 Task: Use the formula "PDURATION" in spreadsheet "Project portfolio".
Action: Mouse moved to (149, 102)
Screenshot: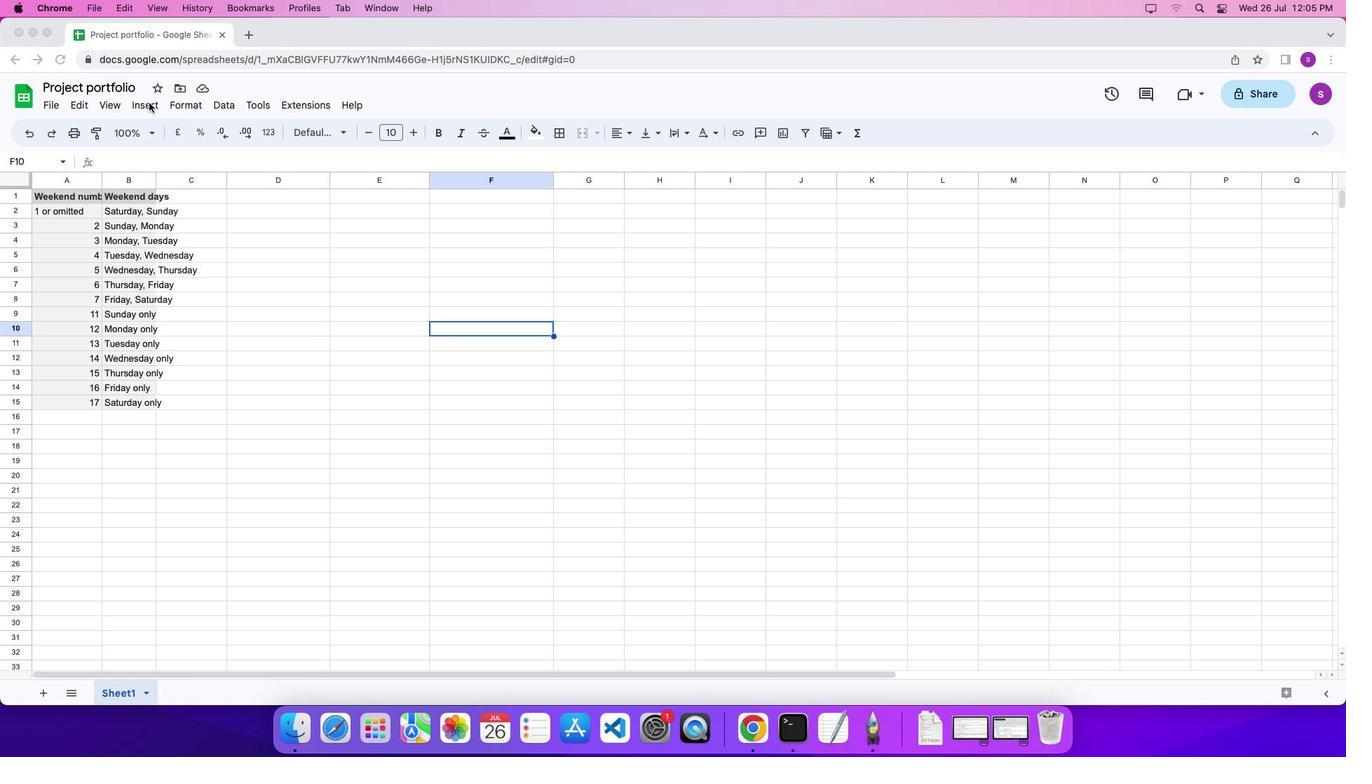 
Action: Mouse pressed left at (149, 102)
Screenshot: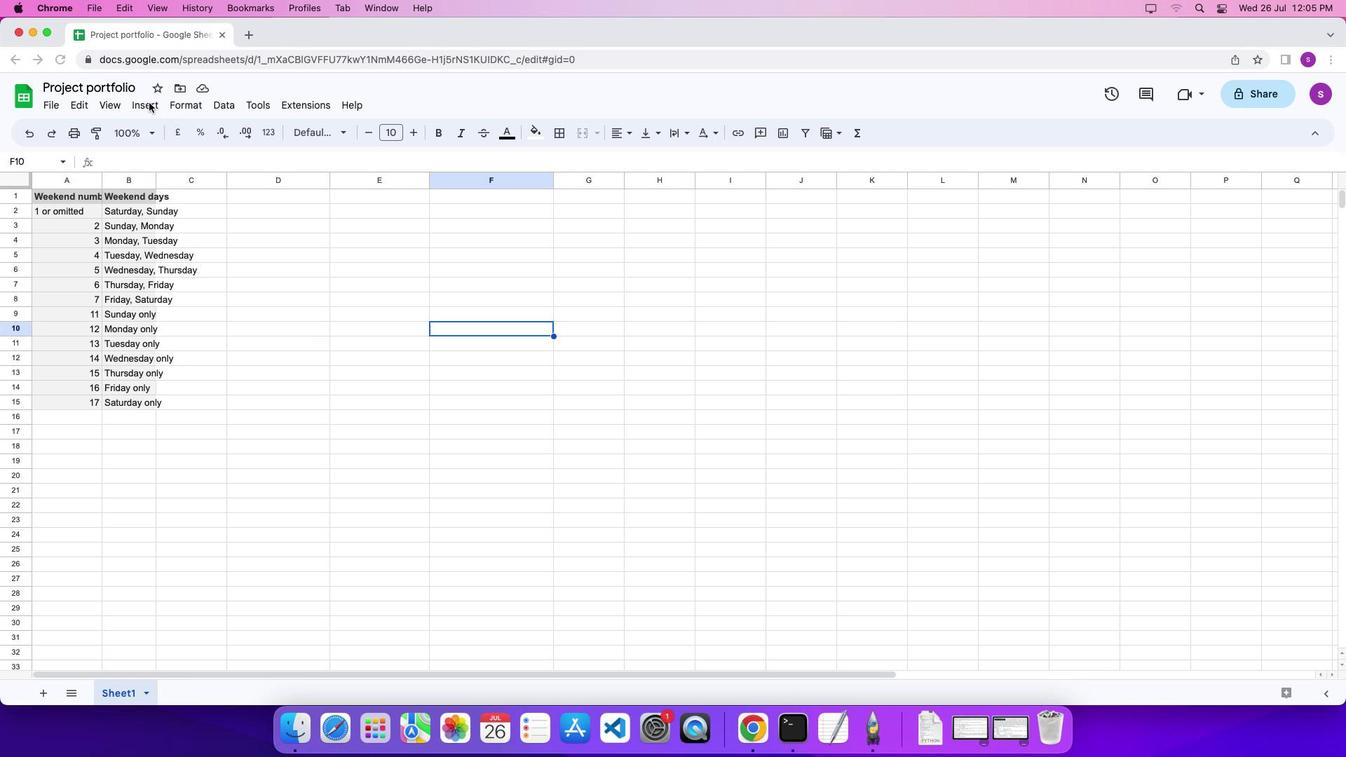 
Action: Mouse moved to (152, 103)
Screenshot: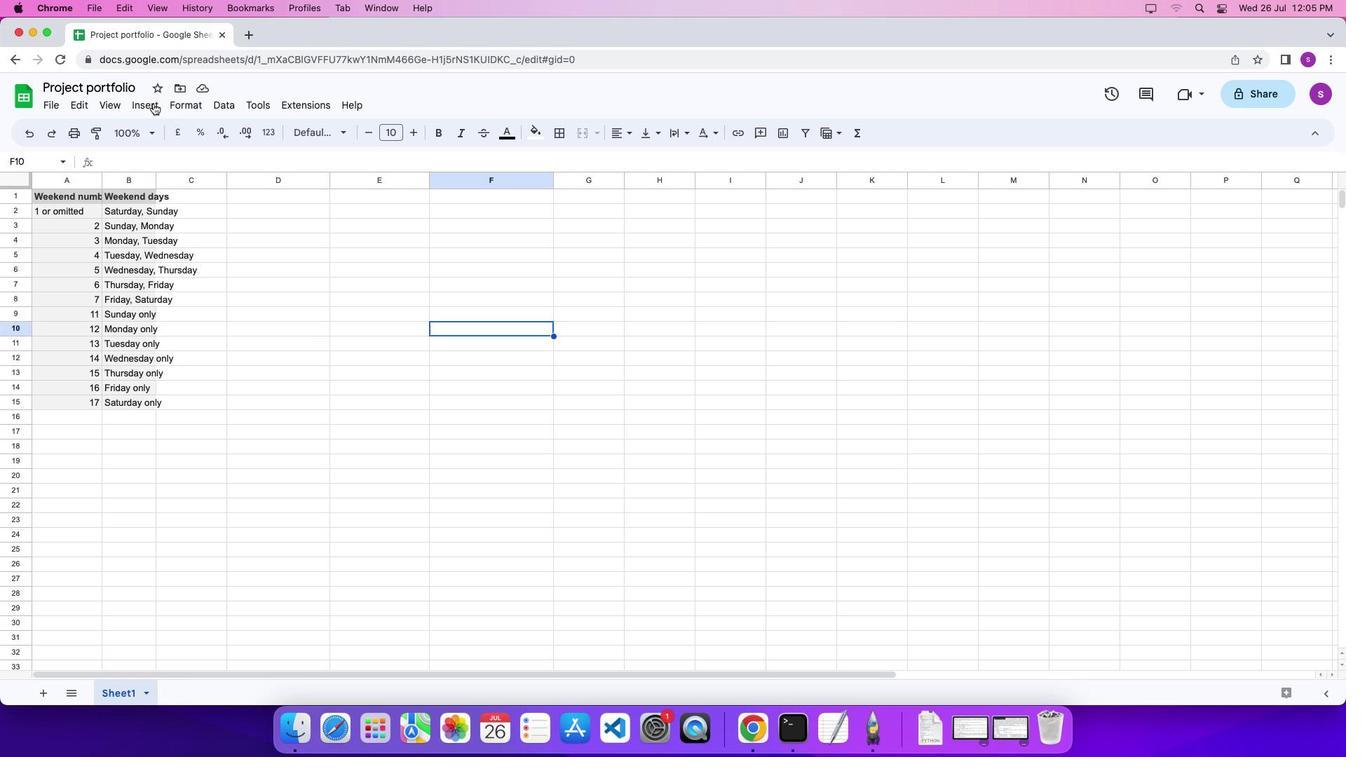 
Action: Mouse pressed left at (152, 103)
Screenshot: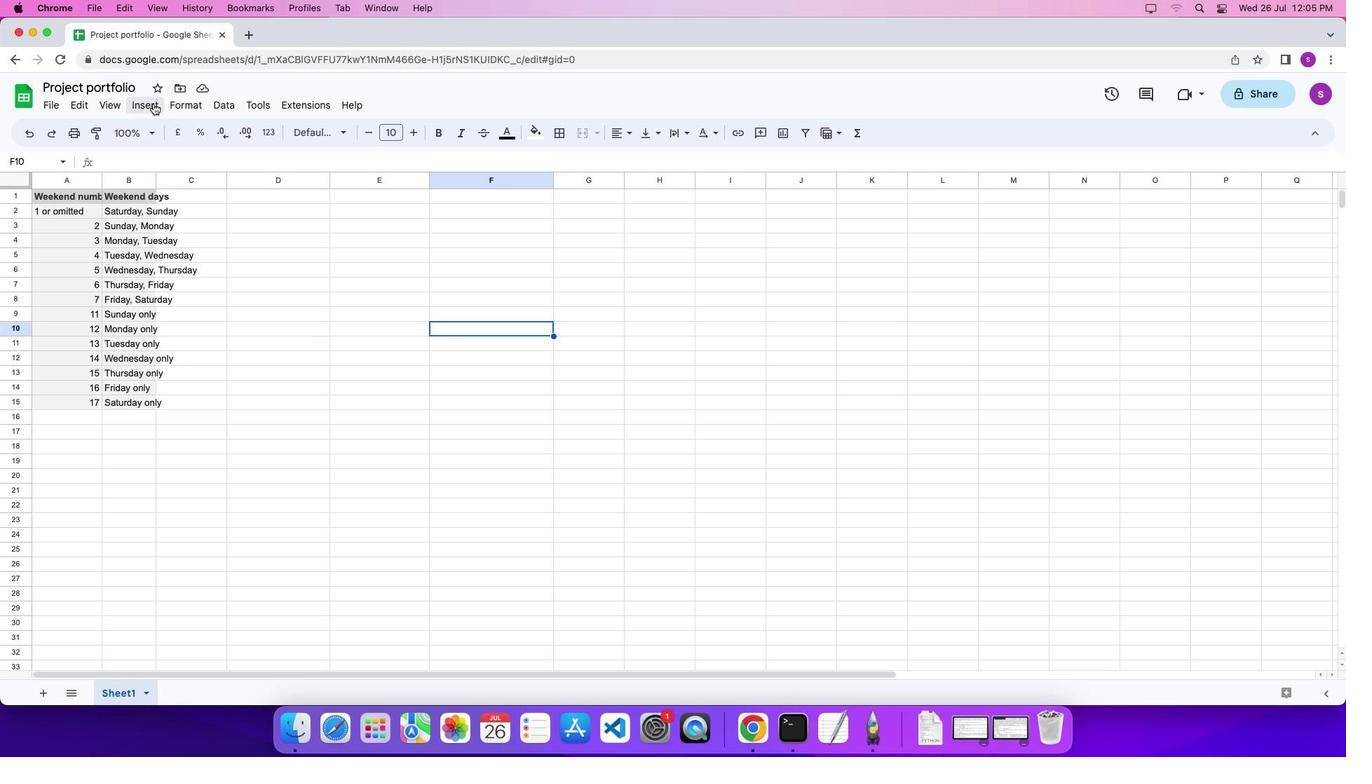 
Action: Mouse moved to (638, 641)
Screenshot: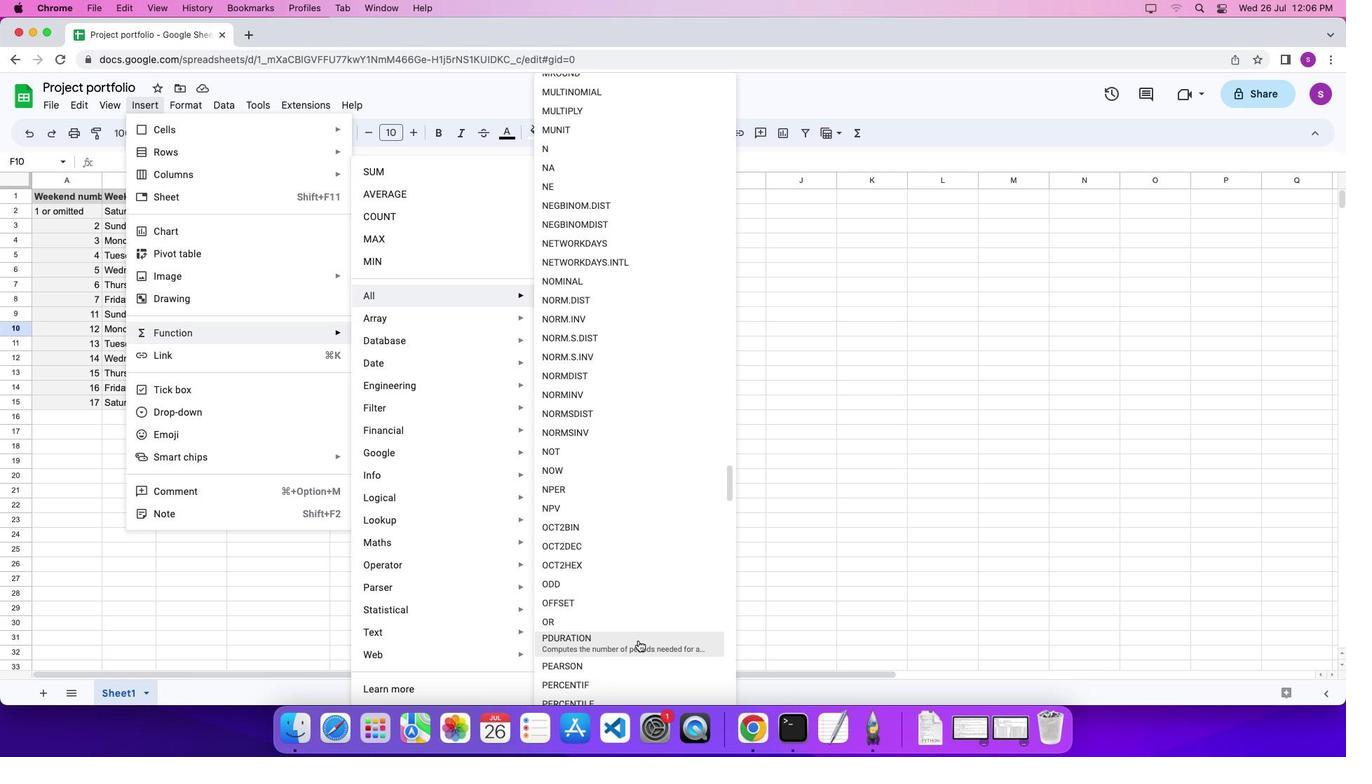 
Action: Mouse pressed left at (638, 641)
Screenshot: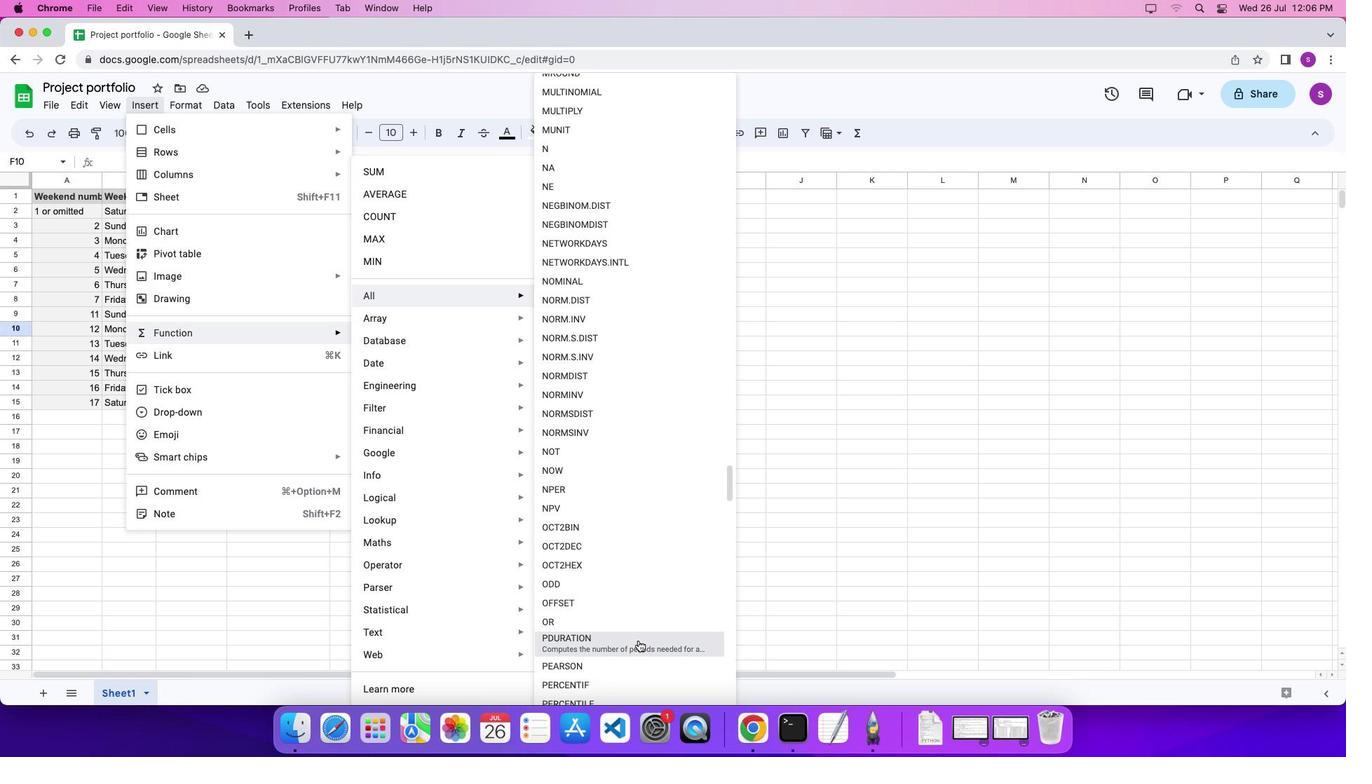 
Action: Mouse moved to (643, 592)
Screenshot: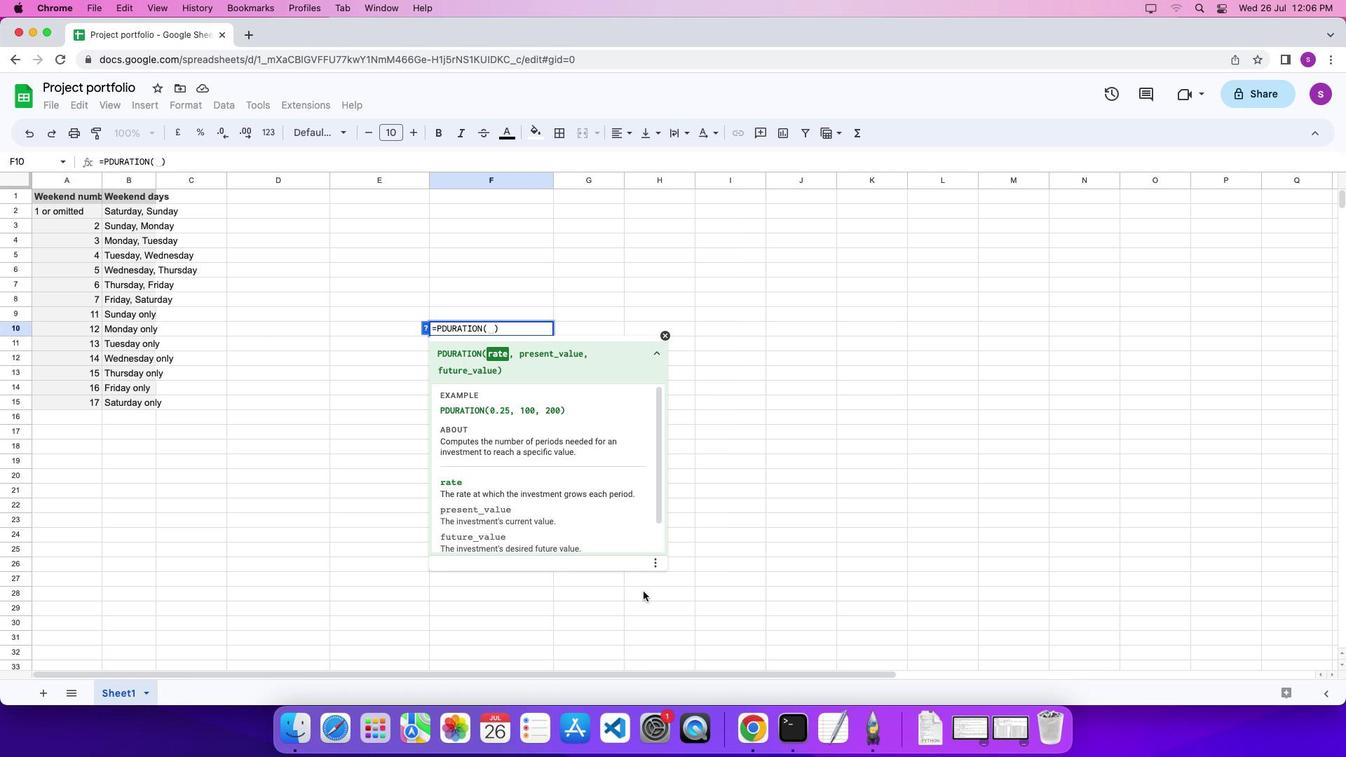 
Action: Key pressed '0''.''2''5'',''1''0''0'',''2''0''0''\x03'
Screenshot: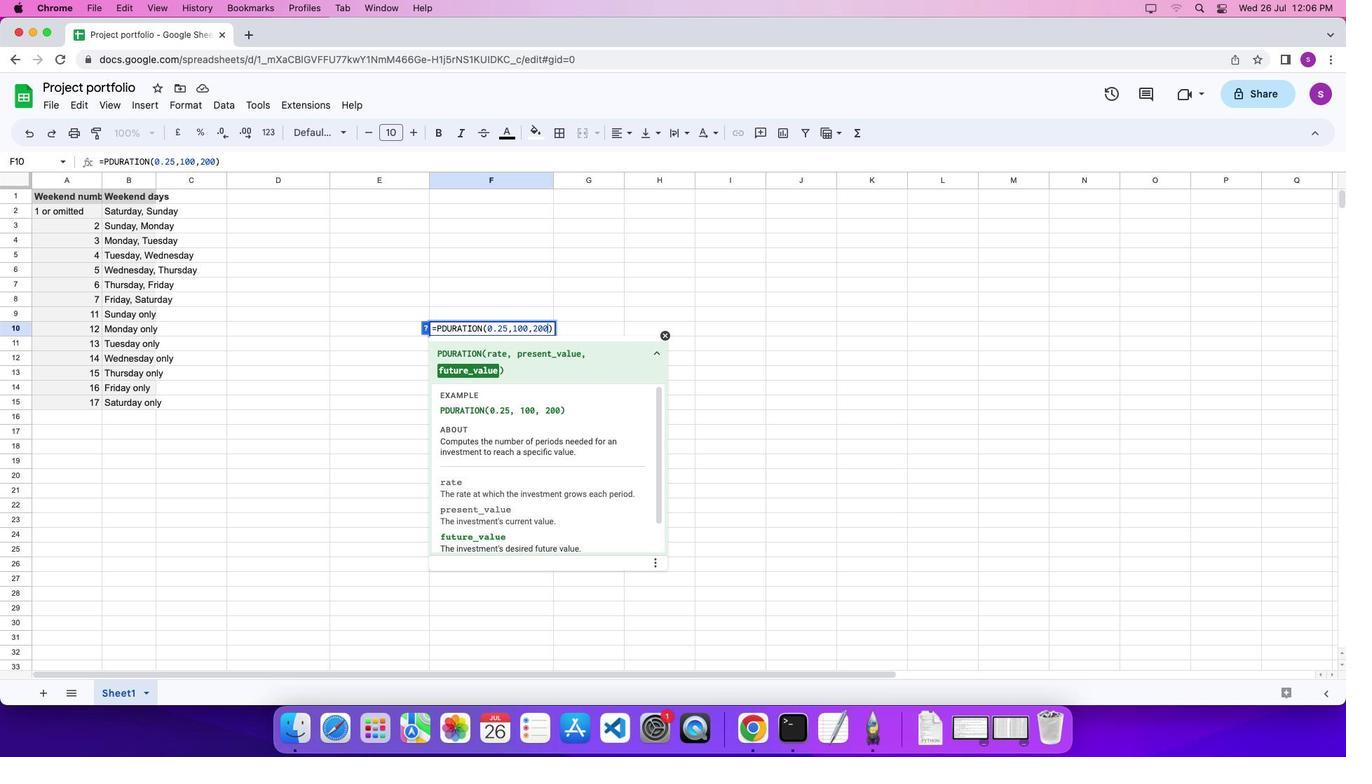 
